 Task: Compare market trends with nearby cities.
Action: Mouse moved to (676, 61)
Screenshot: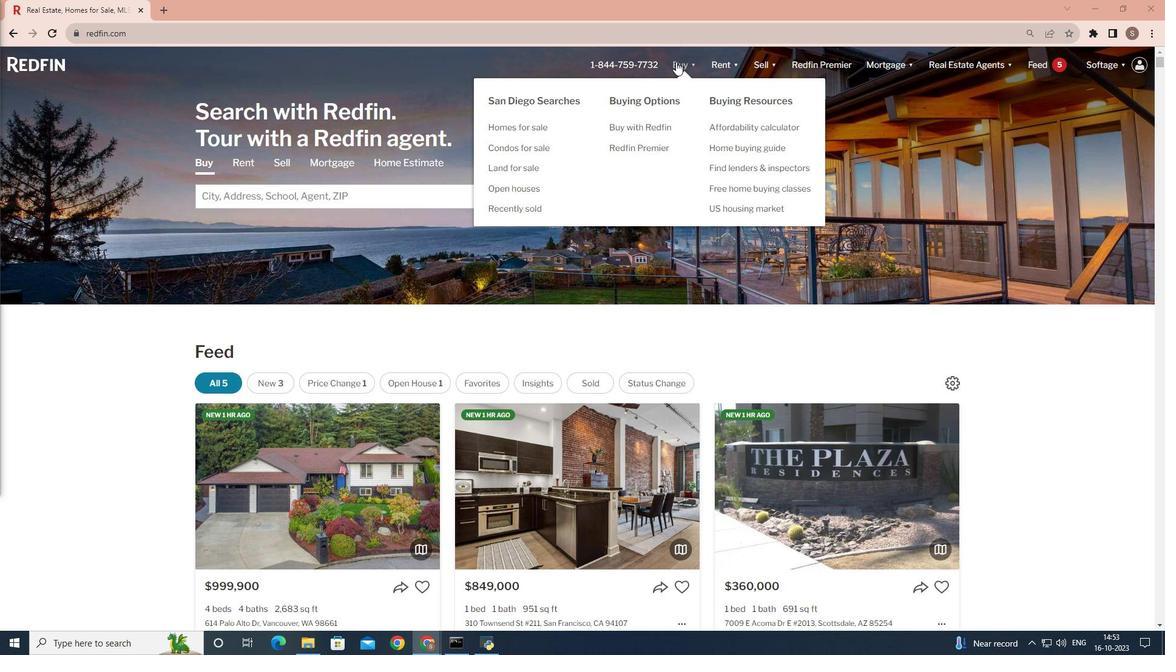 
Action: Mouse pressed left at (676, 61)
Screenshot: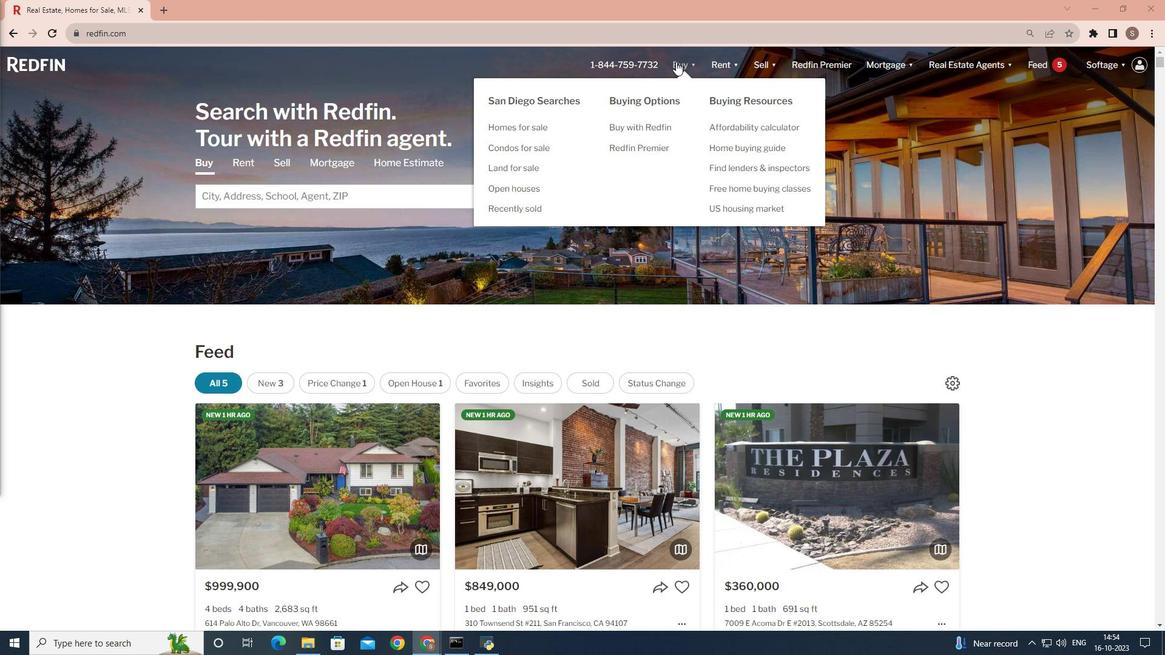 
Action: Mouse moved to (326, 256)
Screenshot: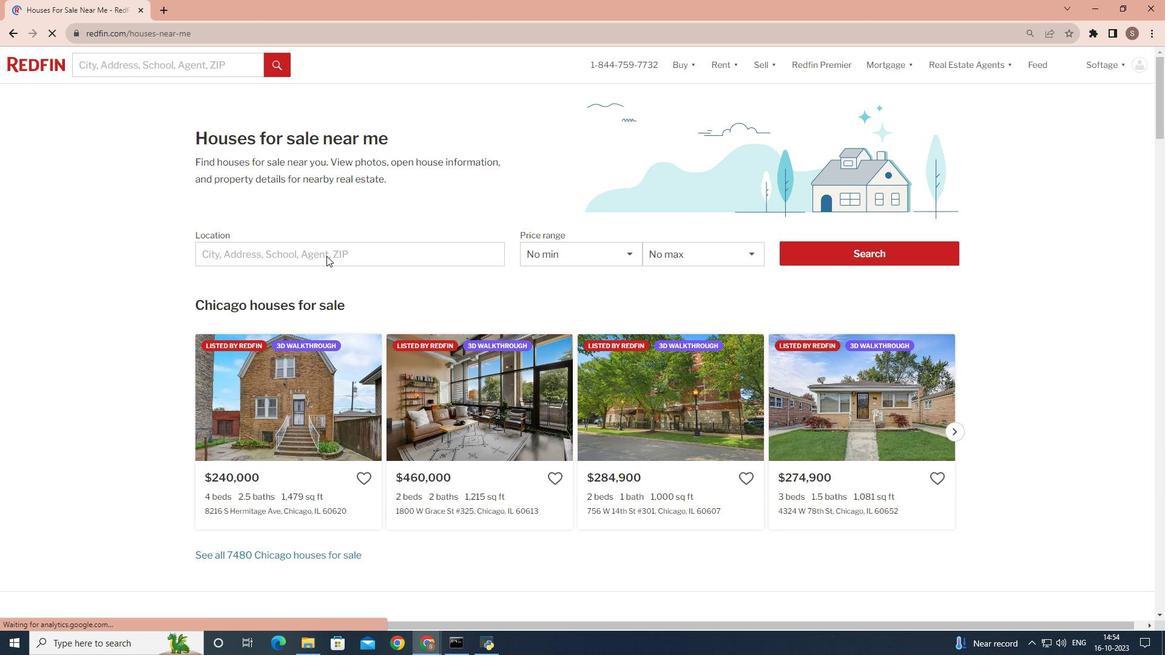 
Action: Mouse pressed left at (326, 256)
Screenshot: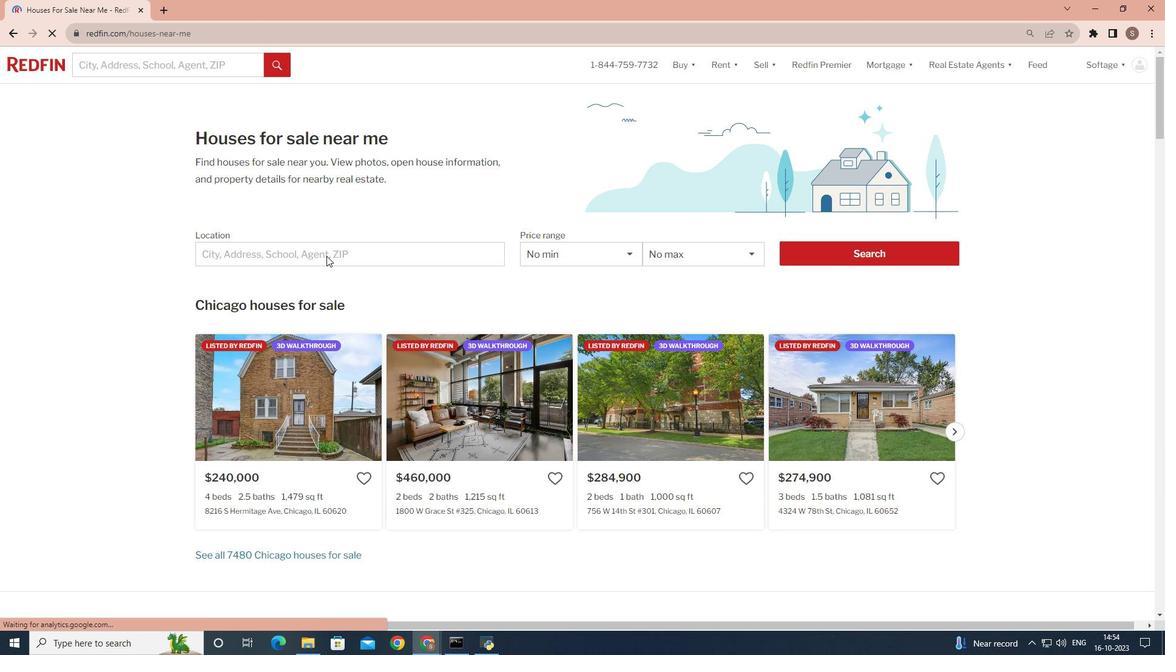 
Action: Mouse moved to (264, 251)
Screenshot: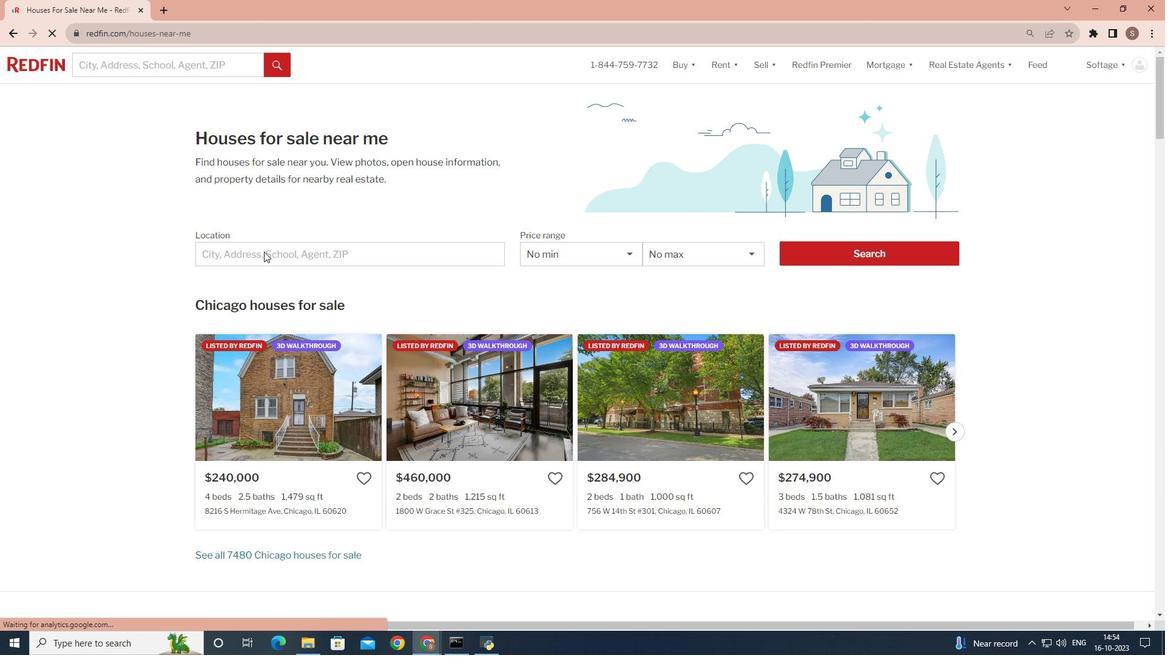 
Action: Mouse pressed left at (264, 251)
Screenshot: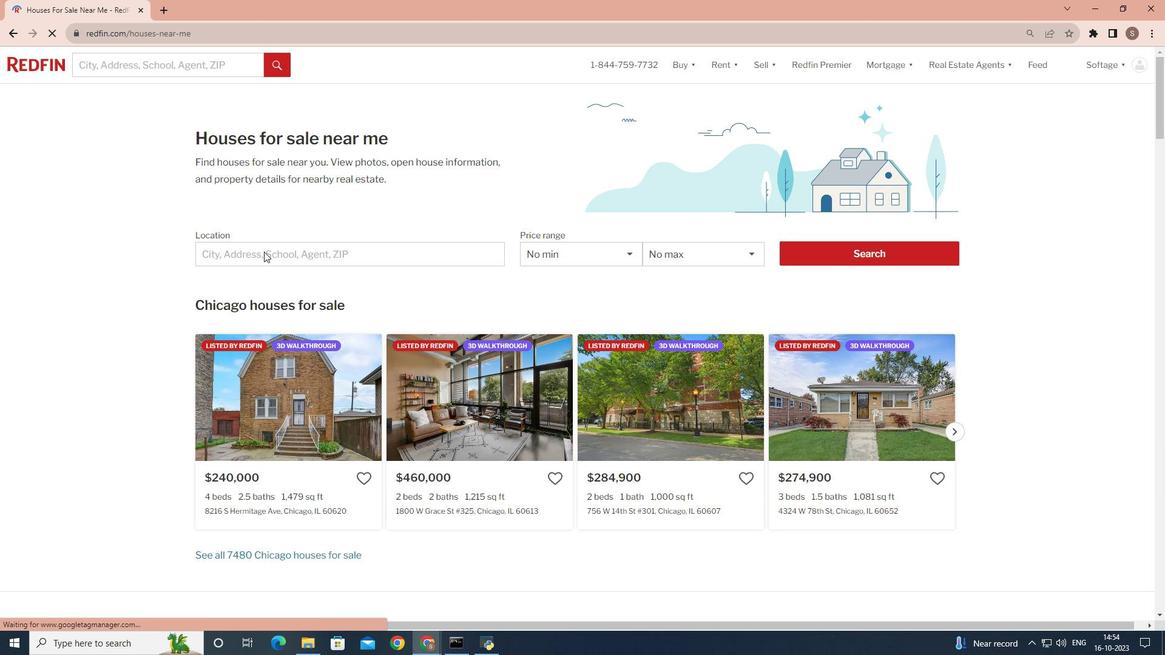 
Action: Mouse moved to (240, 254)
Screenshot: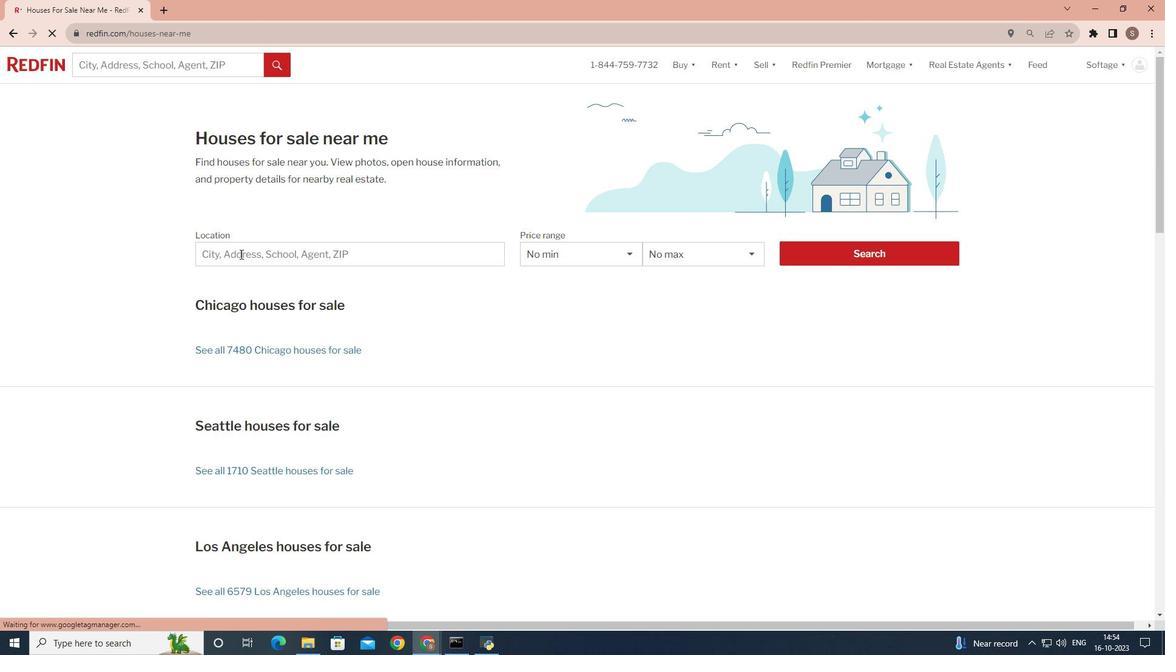 
Action: Mouse pressed left at (240, 254)
Screenshot: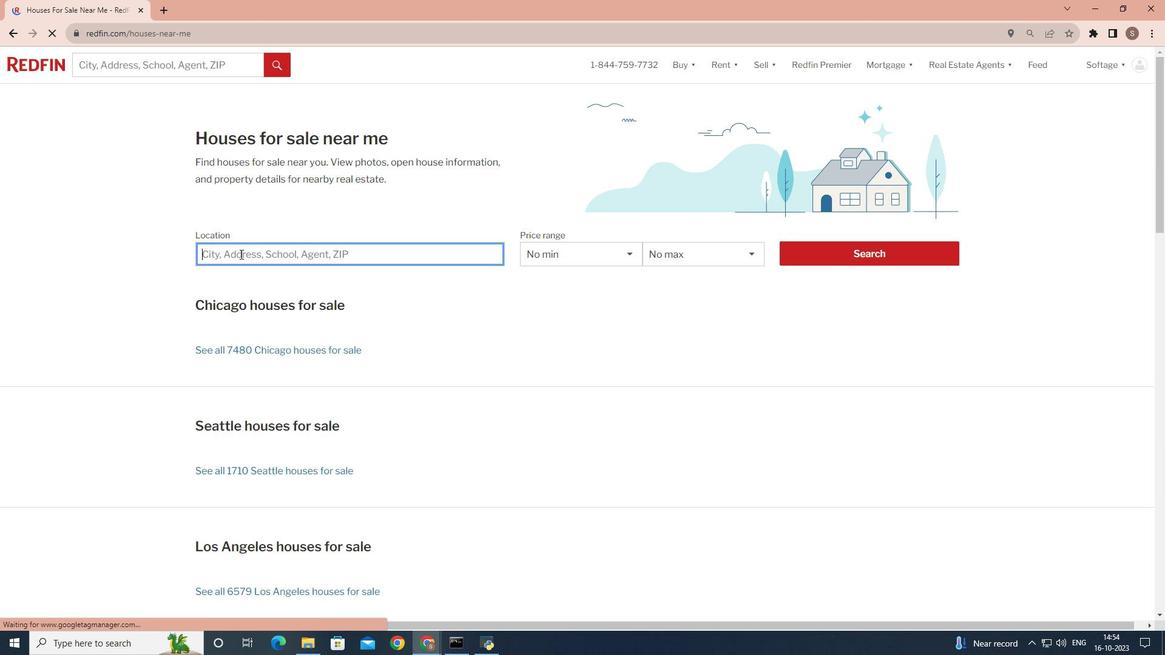 
Action: Key pressed <Key.shift>San<Key.space><Key.shift>Diego
Screenshot: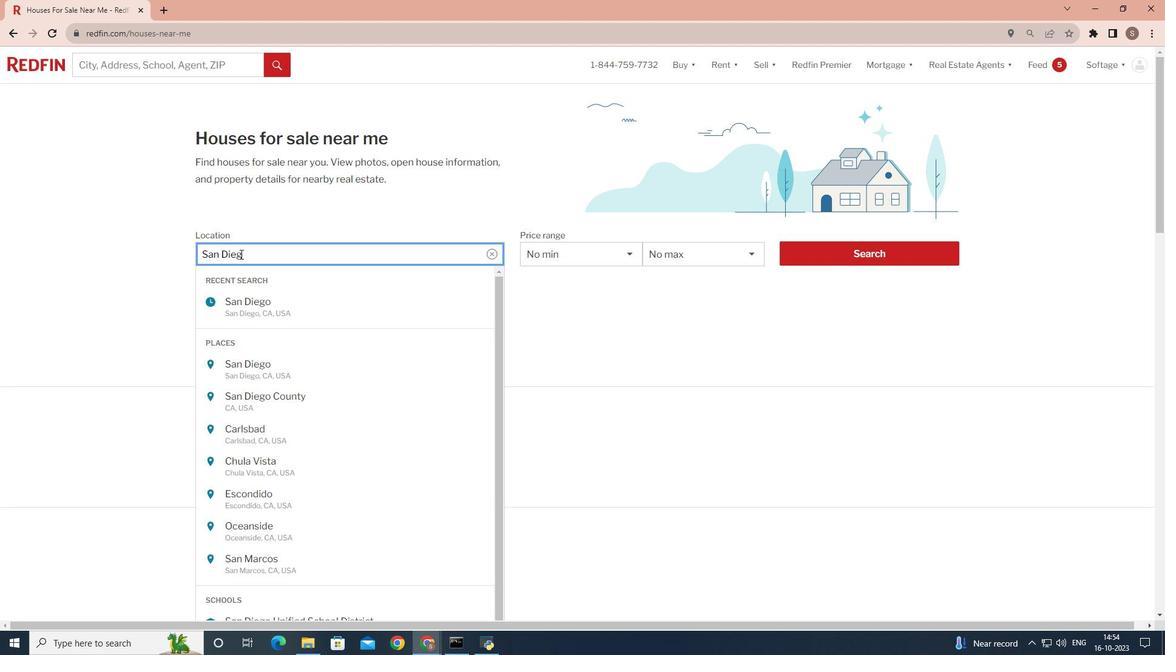 
Action: Mouse moved to (866, 253)
Screenshot: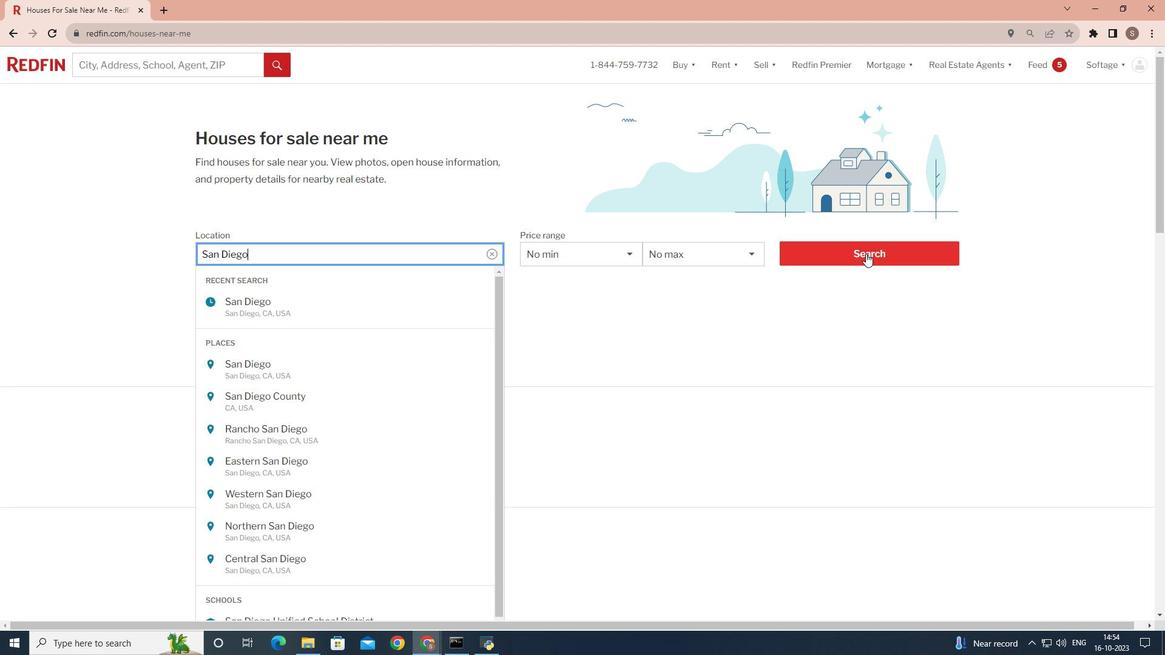 
Action: Mouse pressed left at (866, 253)
Screenshot: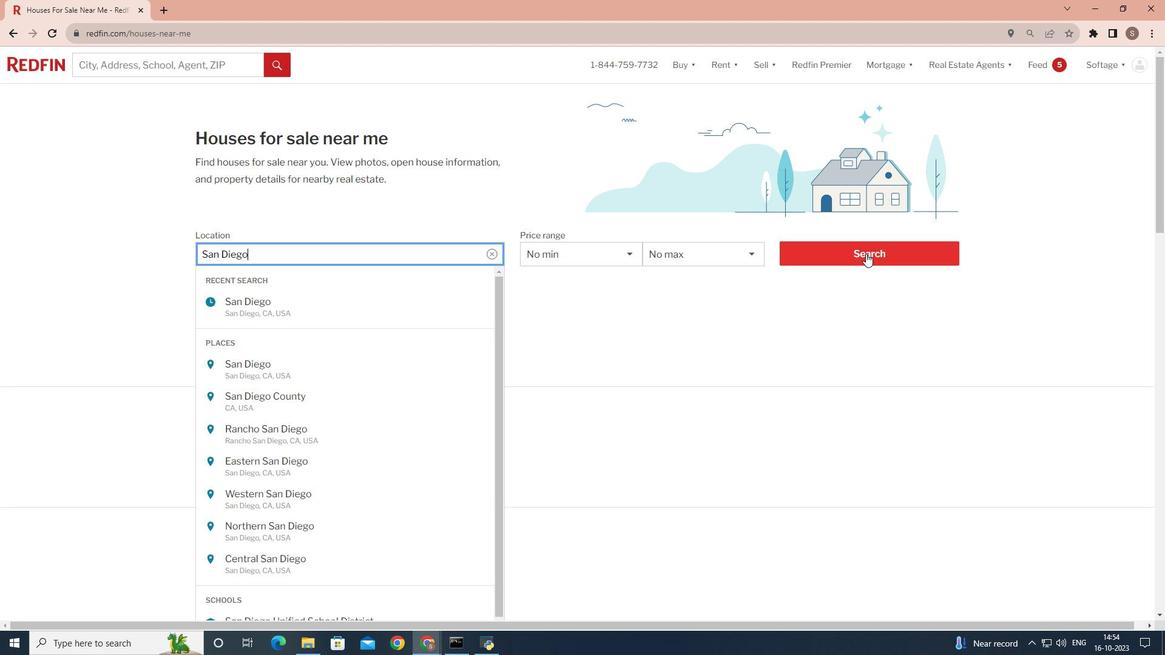 
Action: Mouse pressed left at (866, 253)
Screenshot: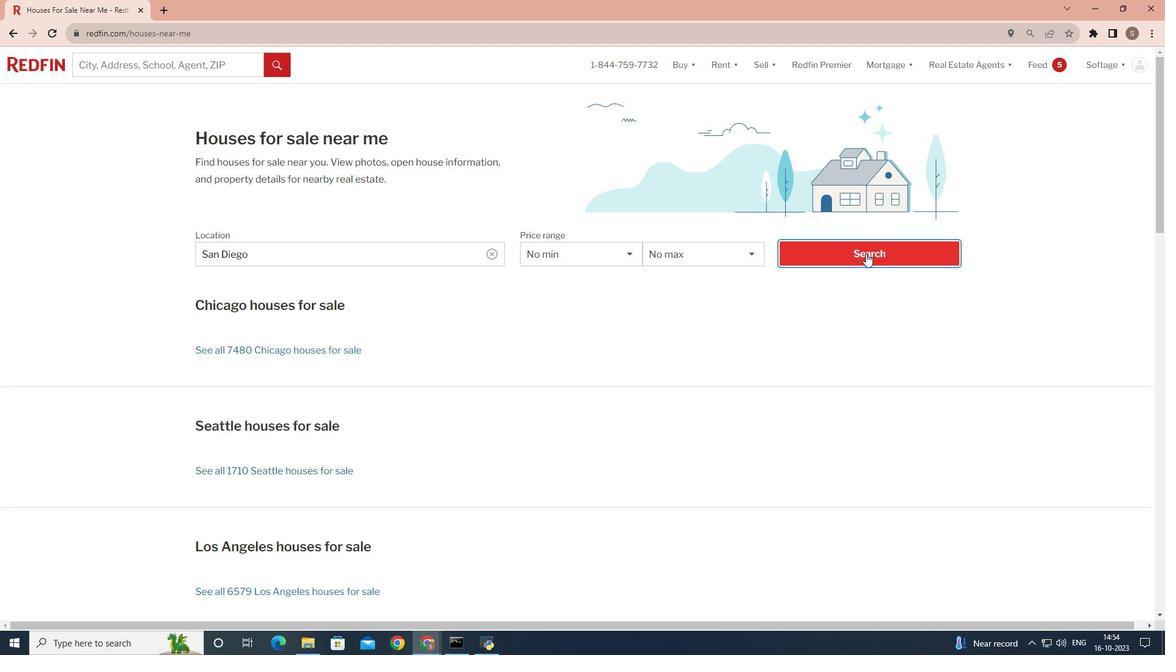 
Action: Mouse moved to (1004, 111)
Screenshot: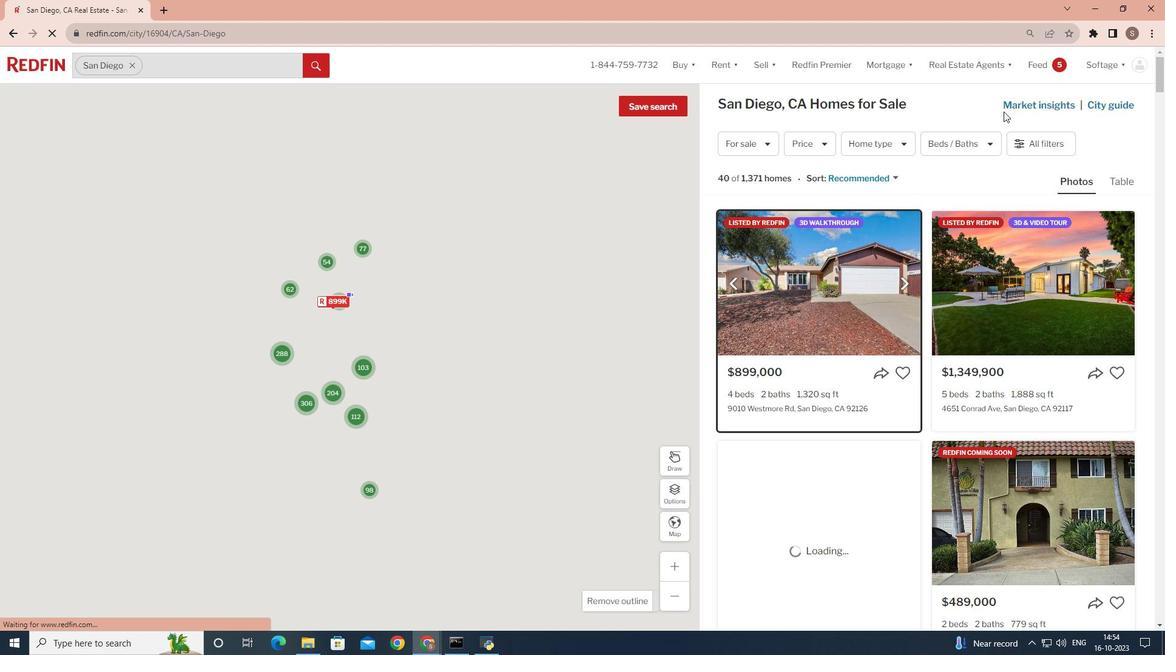 
Action: Mouse pressed left at (1004, 111)
Screenshot: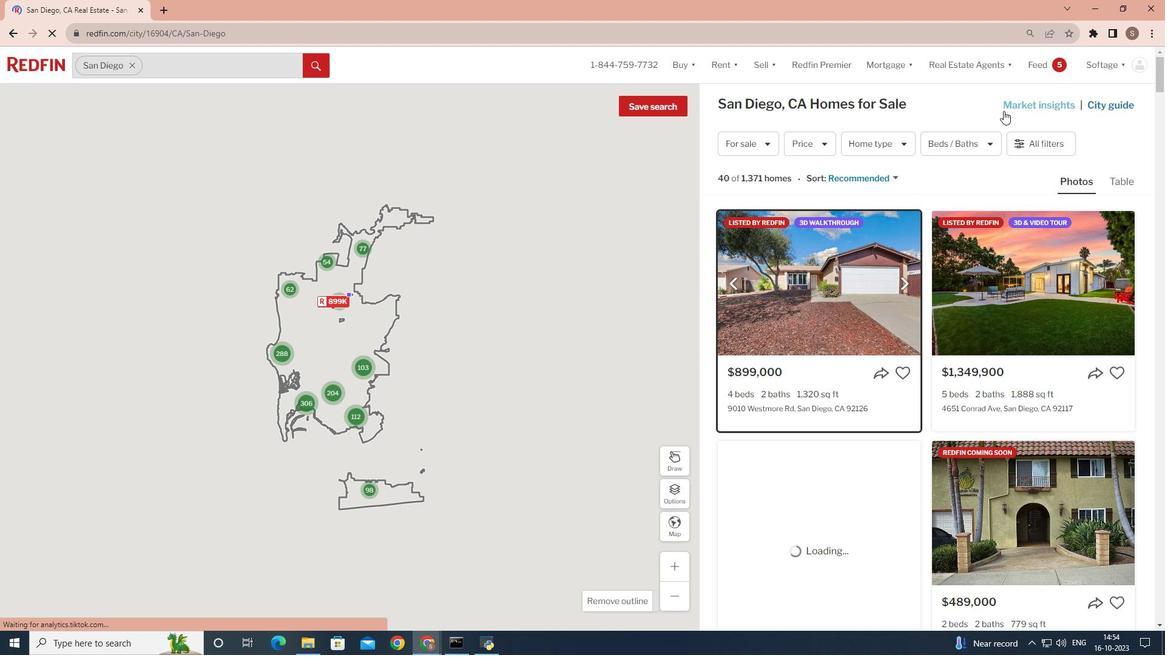 
Action: Mouse moved to (278, 205)
Screenshot: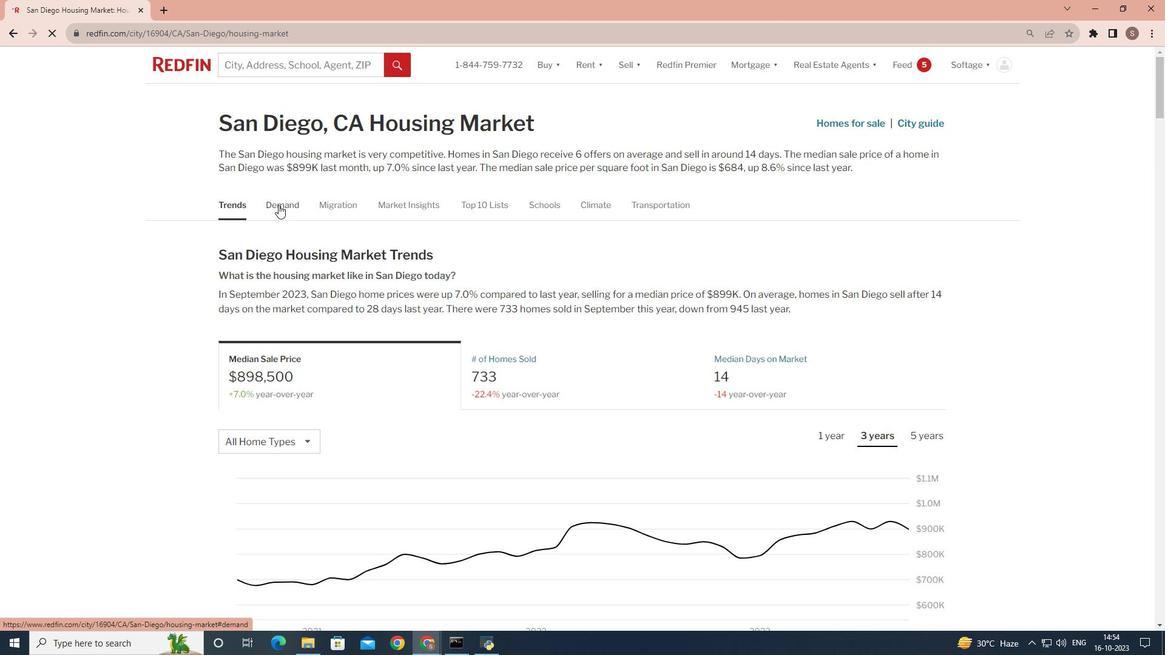 
Action: Mouse pressed left at (278, 205)
Screenshot: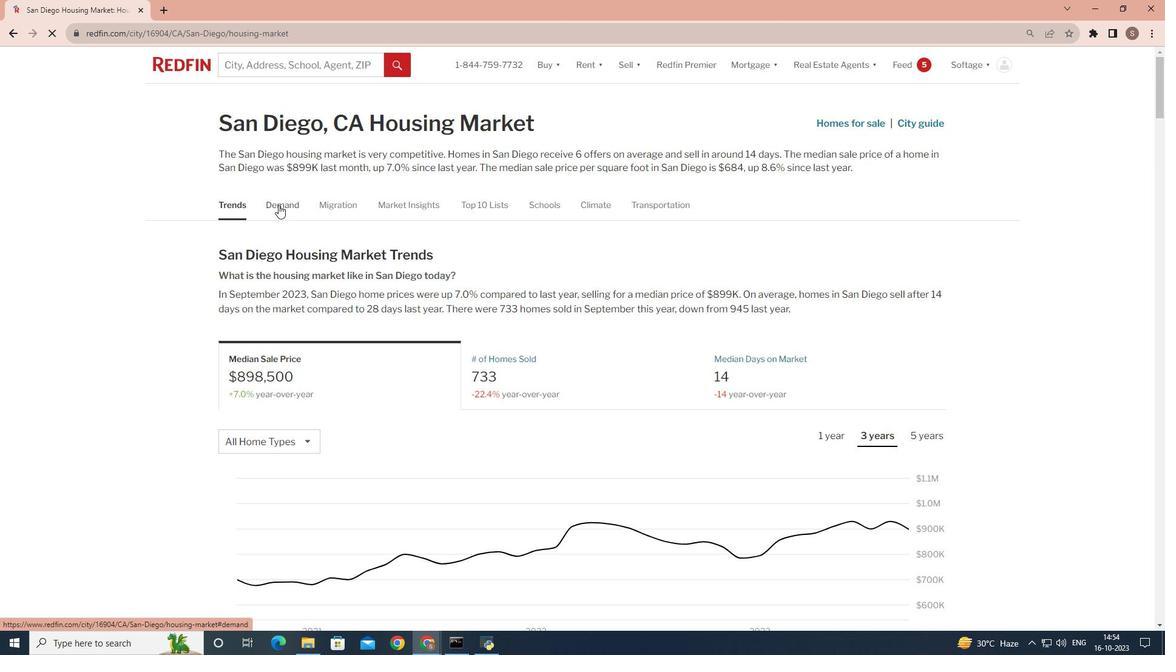 
Action: Mouse moved to (329, 214)
Screenshot: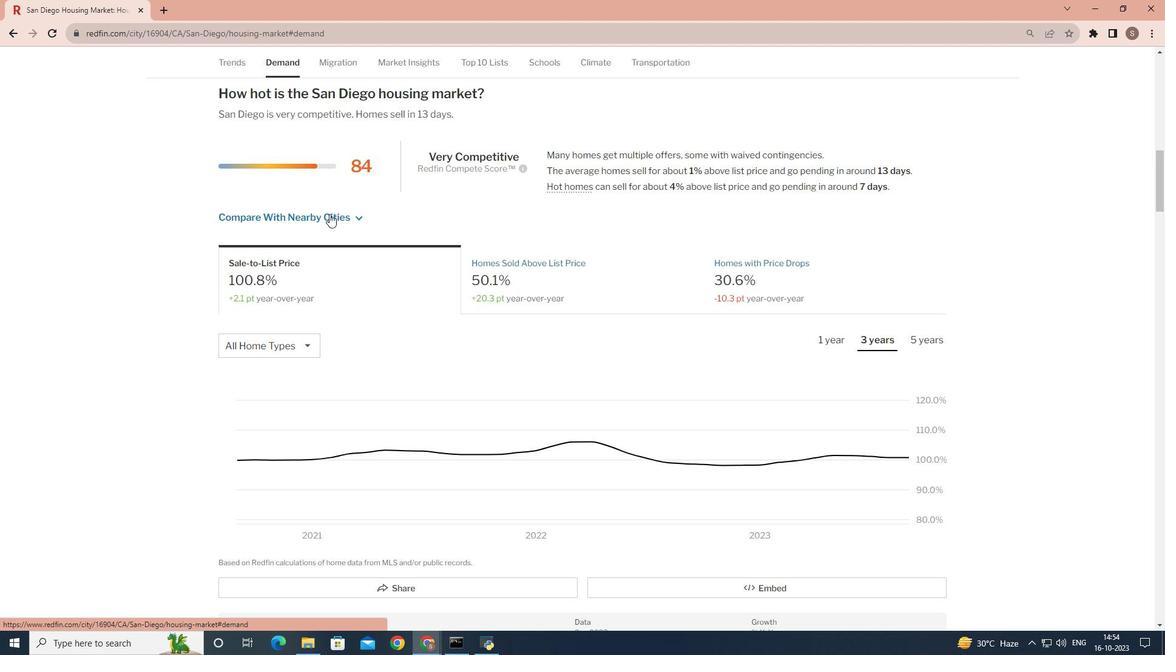 
Action: Mouse pressed left at (329, 214)
Screenshot: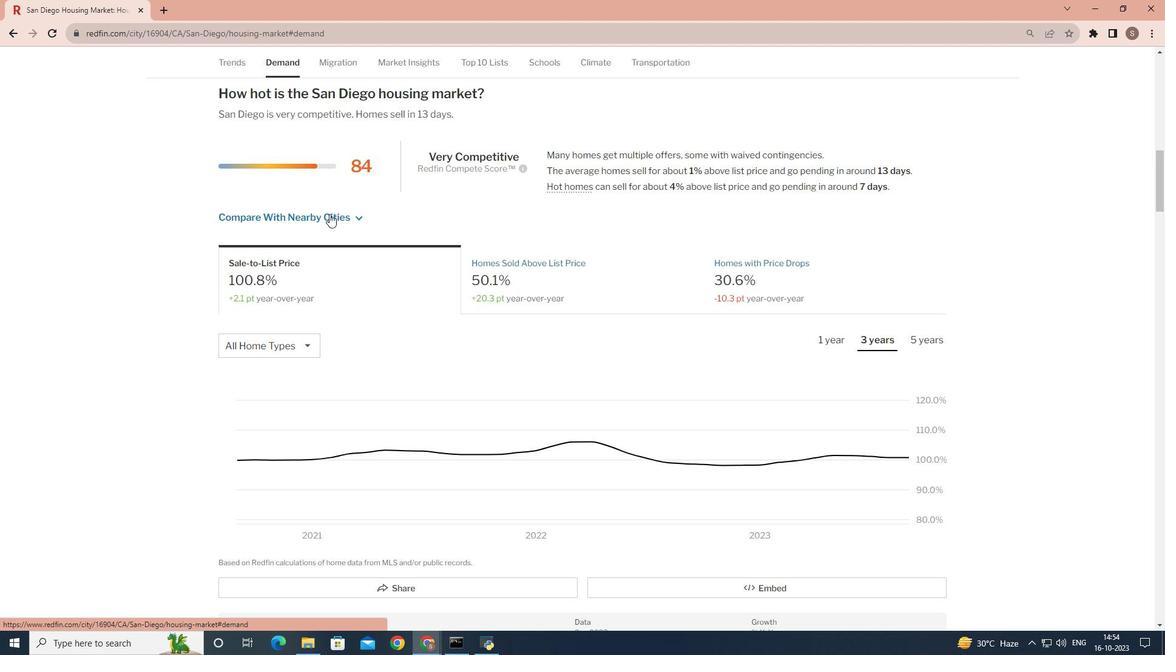 
